 Task: Set the terrestrial reception parameters guard interval to 19/128.
Action: Mouse moved to (110, 15)
Screenshot: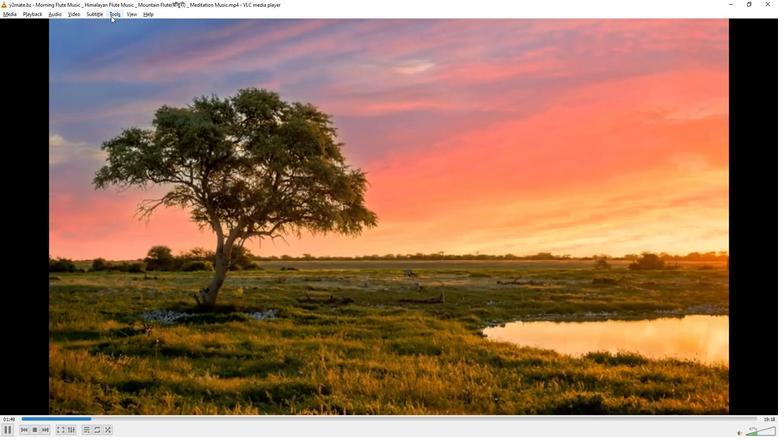 
Action: Mouse pressed left at (110, 15)
Screenshot: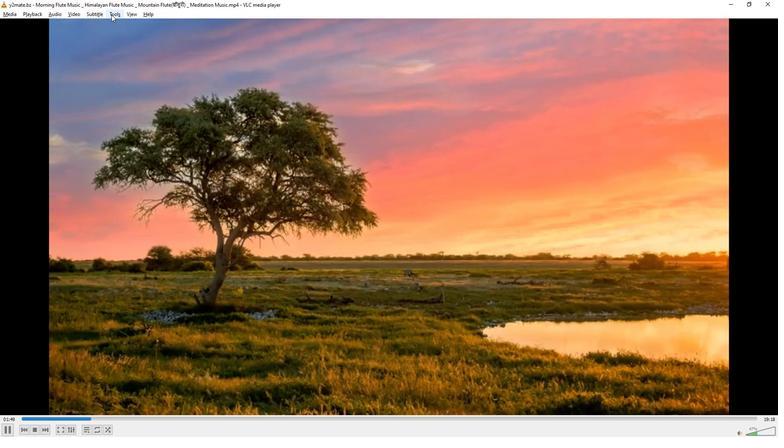 
Action: Mouse moved to (124, 110)
Screenshot: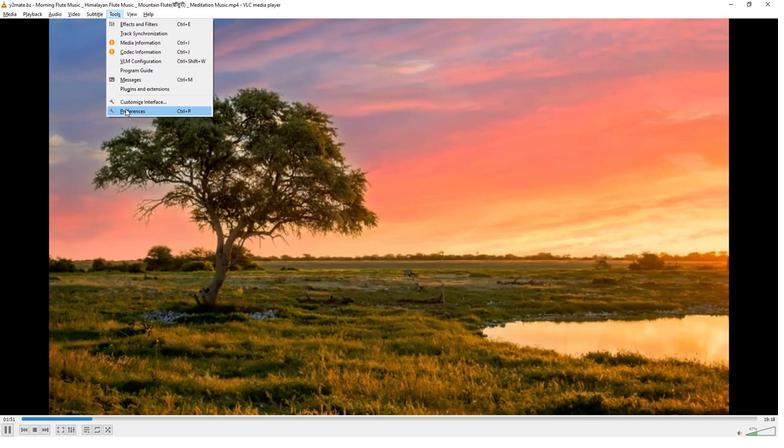 
Action: Mouse pressed left at (124, 110)
Screenshot: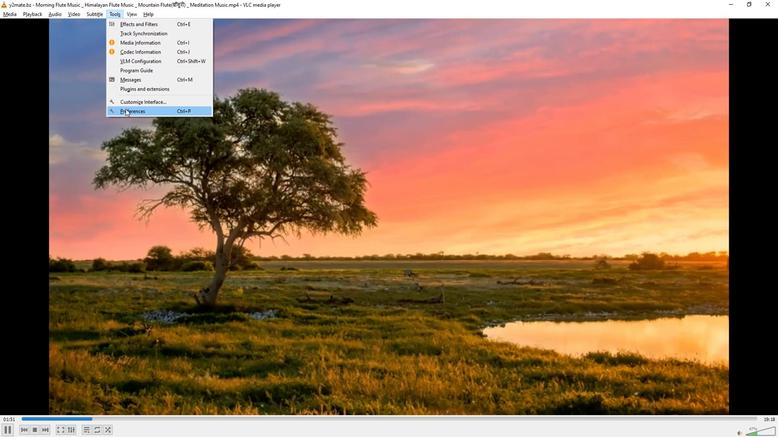 
Action: Mouse moved to (256, 356)
Screenshot: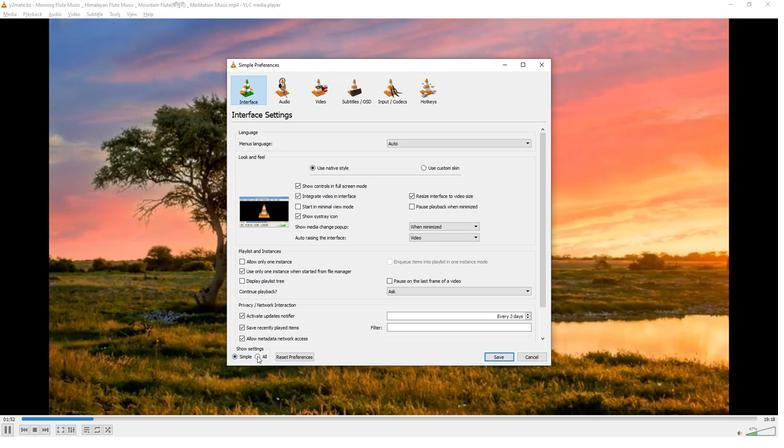 
Action: Mouse pressed left at (256, 356)
Screenshot: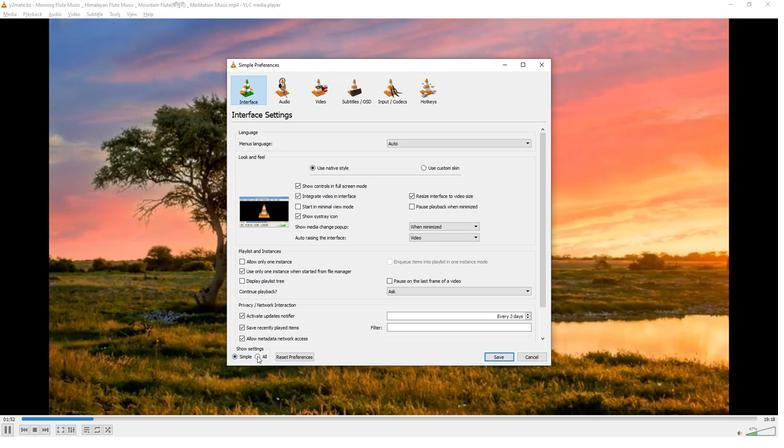 
Action: Mouse moved to (246, 221)
Screenshot: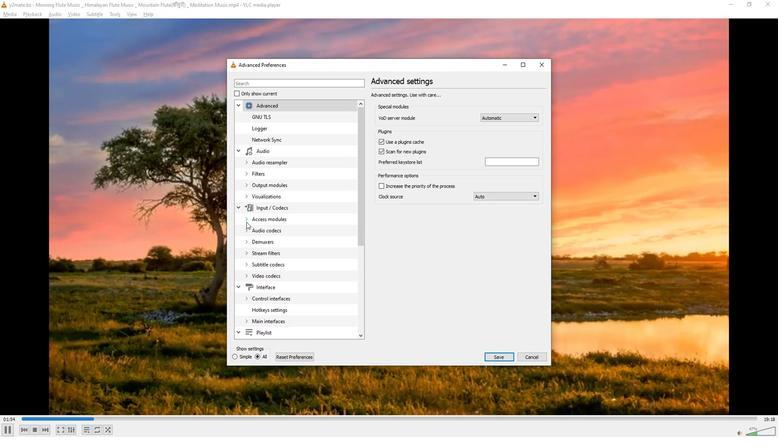 
Action: Mouse pressed left at (246, 221)
Screenshot: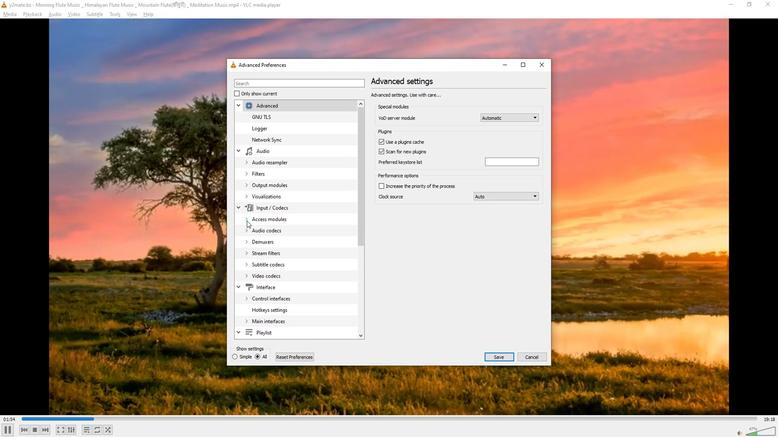 
Action: Mouse moved to (268, 288)
Screenshot: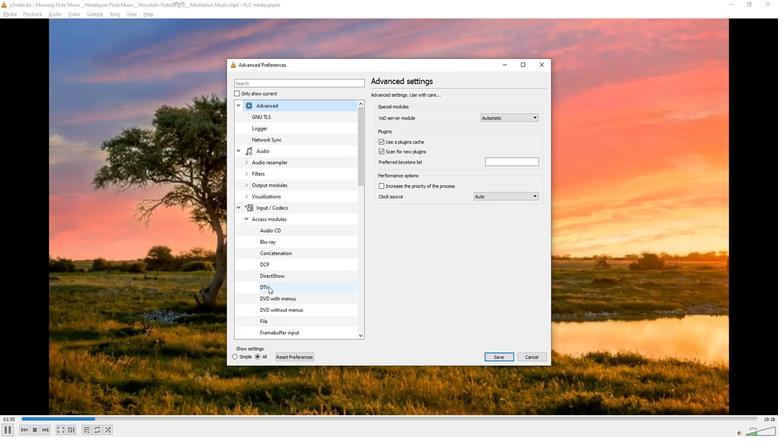 
Action: Mouse pressed left at (268, 288)
Screenshot: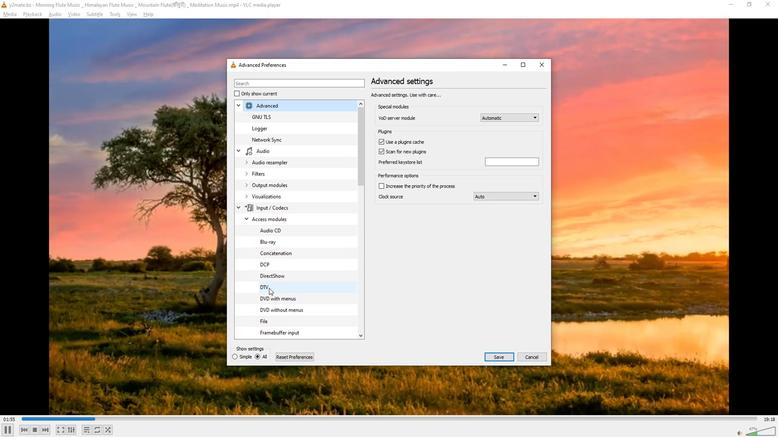 
Action: Mouse moved to (514, 184)
Screenshot: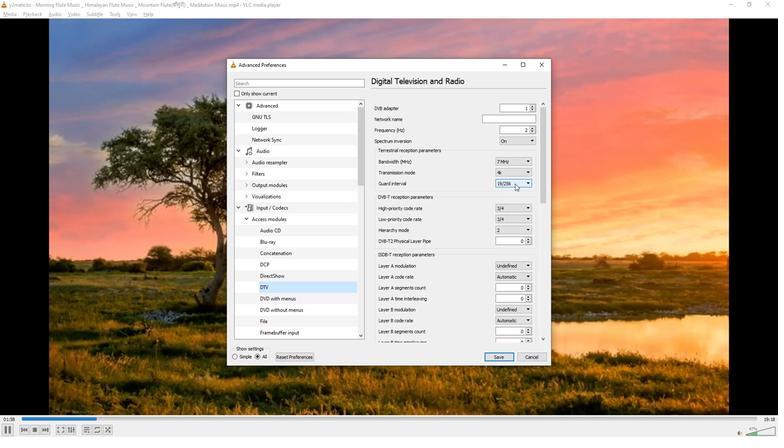 
Action: Mouse pressed left at (514, 184)
Screenshot: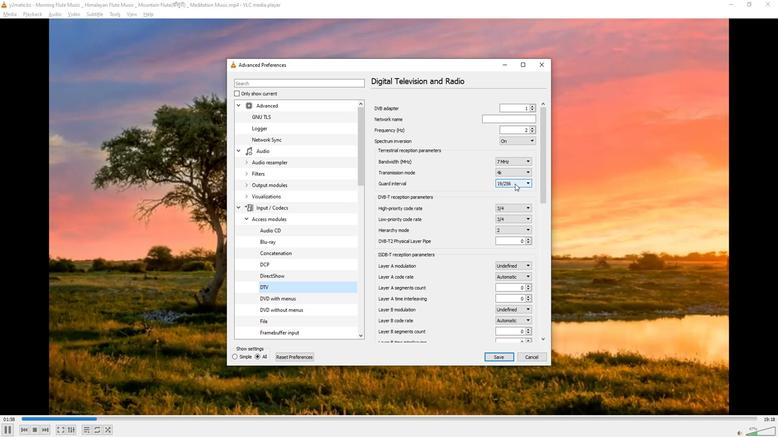 
Action: Mouse moved to (506, 221)
Screenshot: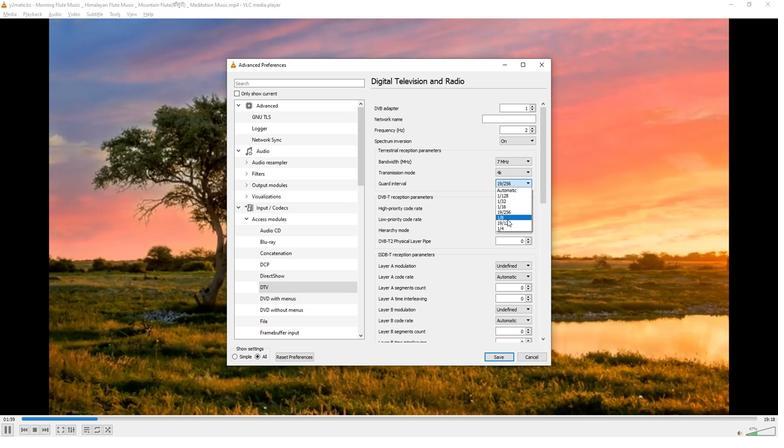 
Action: Mouse pressed left at (506, 221)
Screenshot: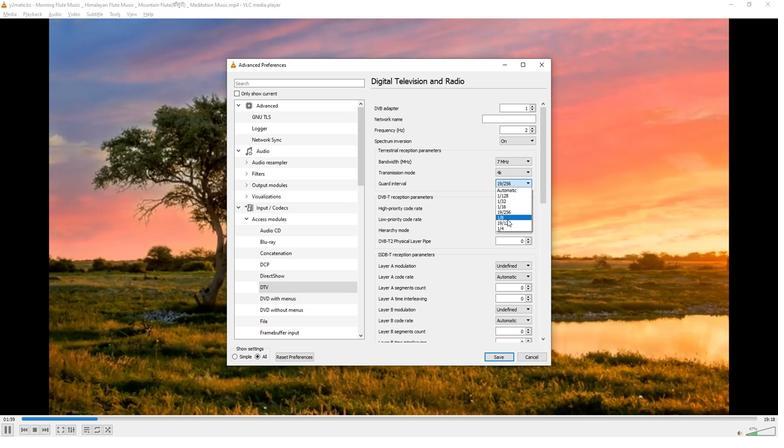 
Action: Mouse moved to (477, 216)
Screenshot: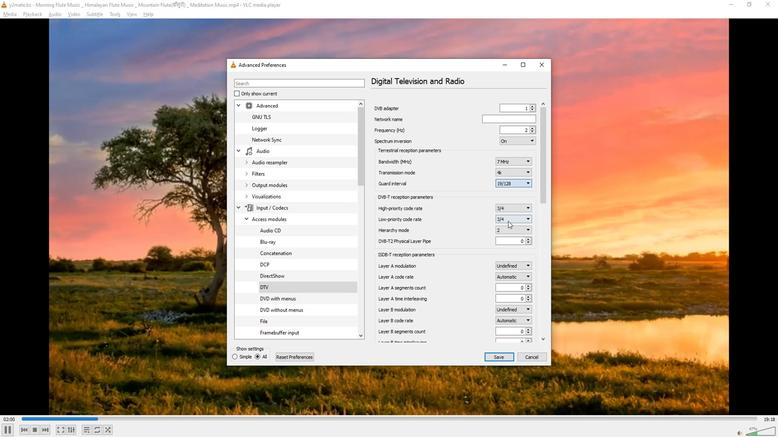 
